 Task: Customize the date range so that invitees can schedule 11 calendar days into the future.
Action: Mouse moved to (476, 390)
Screenshot: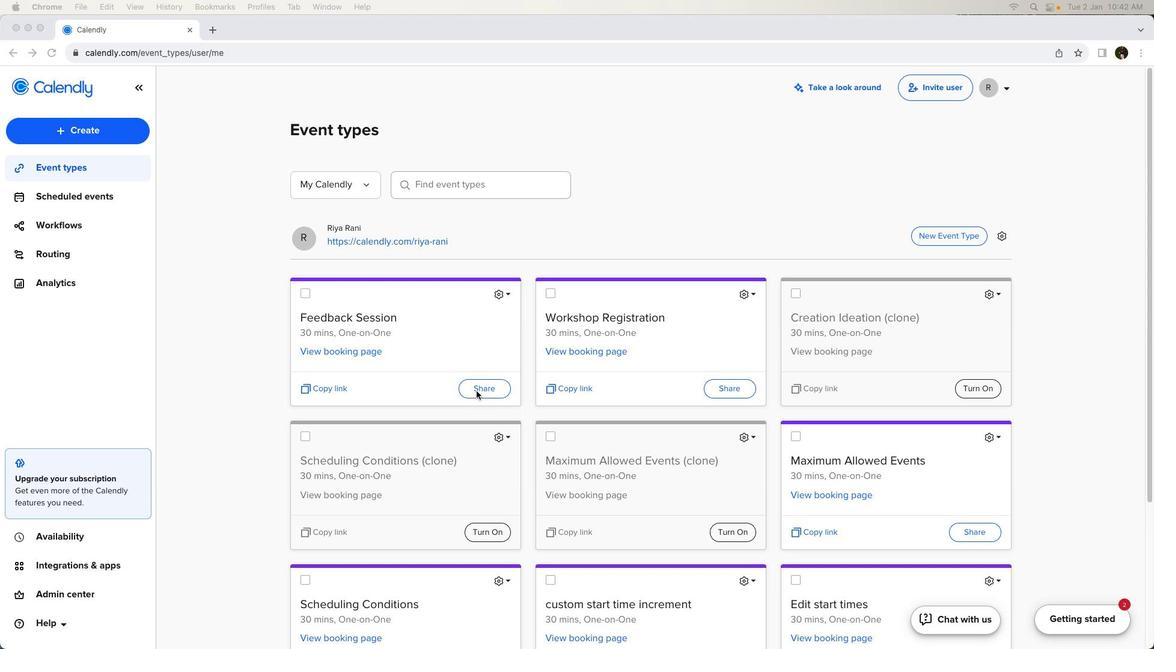 
Action: Mouse pressed left at (476, 390)
Screenshot: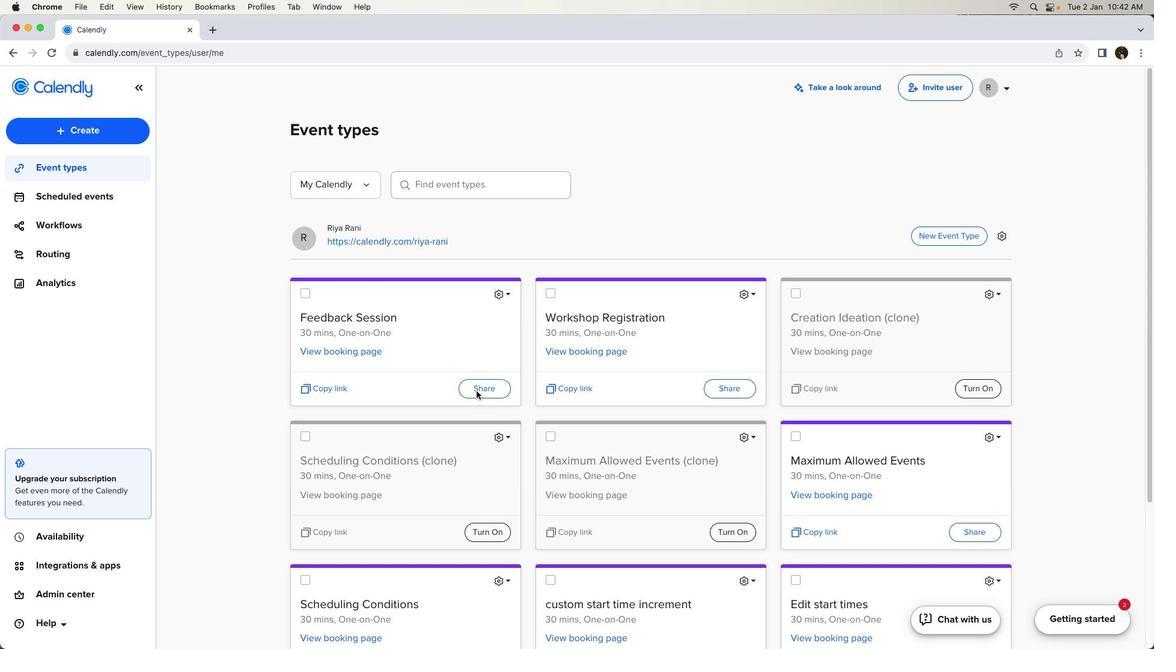
Action: Mouse moved to (476, 390)
Screenshot: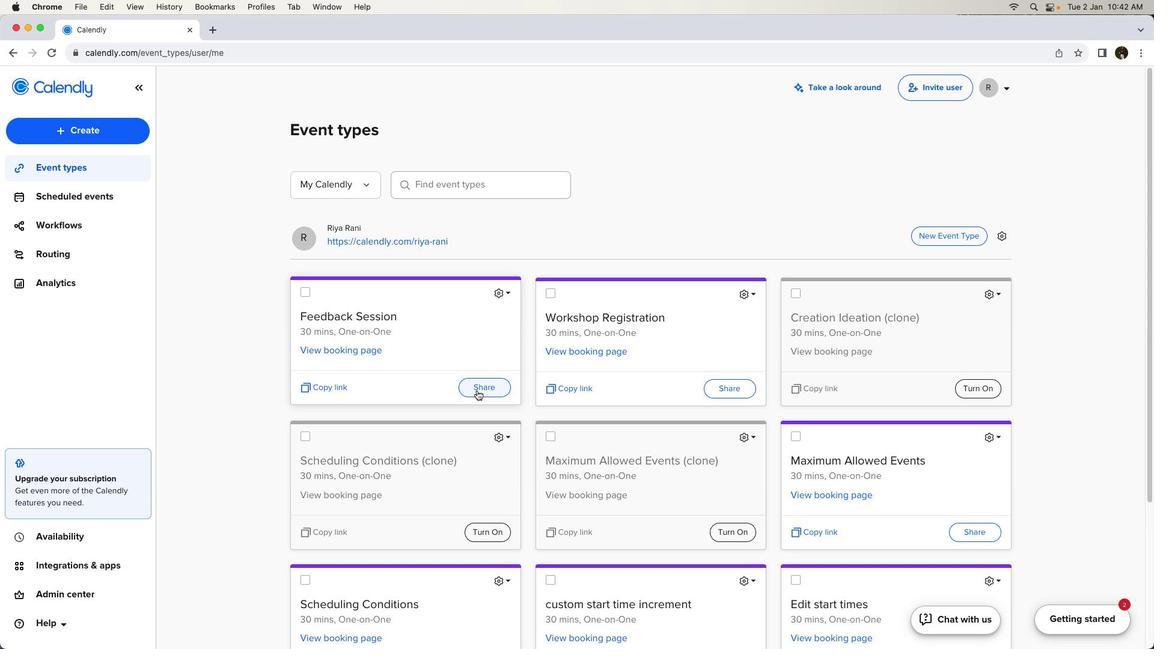 
Action: Mouse pressed left at (476, 390)
Screenshot: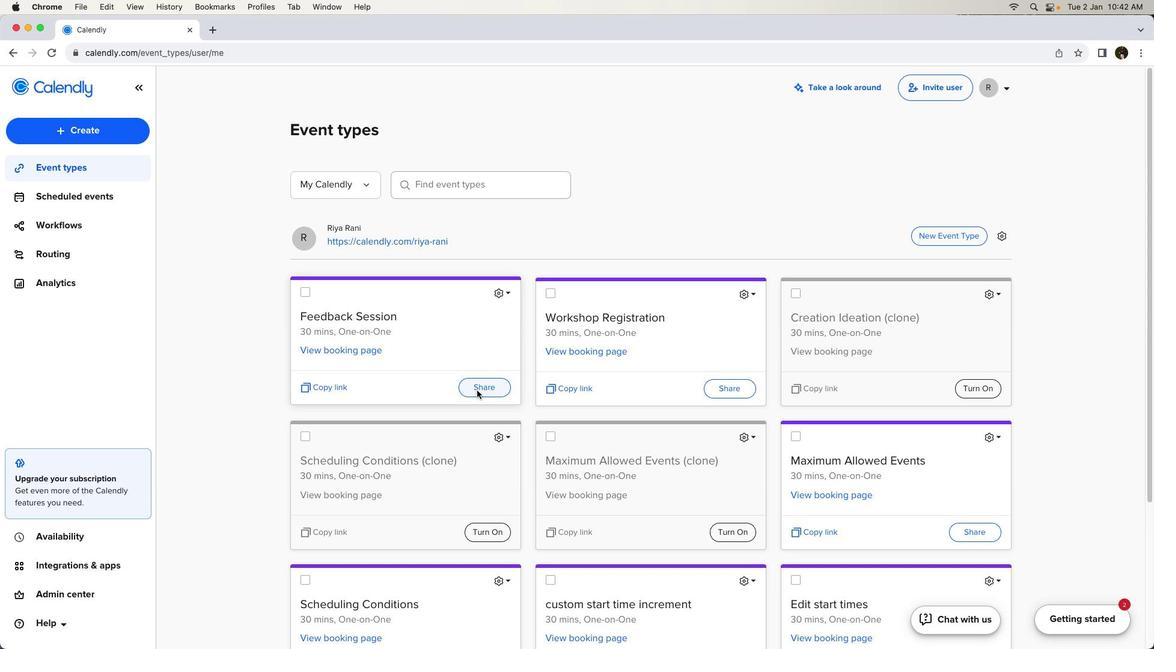 
Action: Mouse moved to (722, 368)
Screenshot: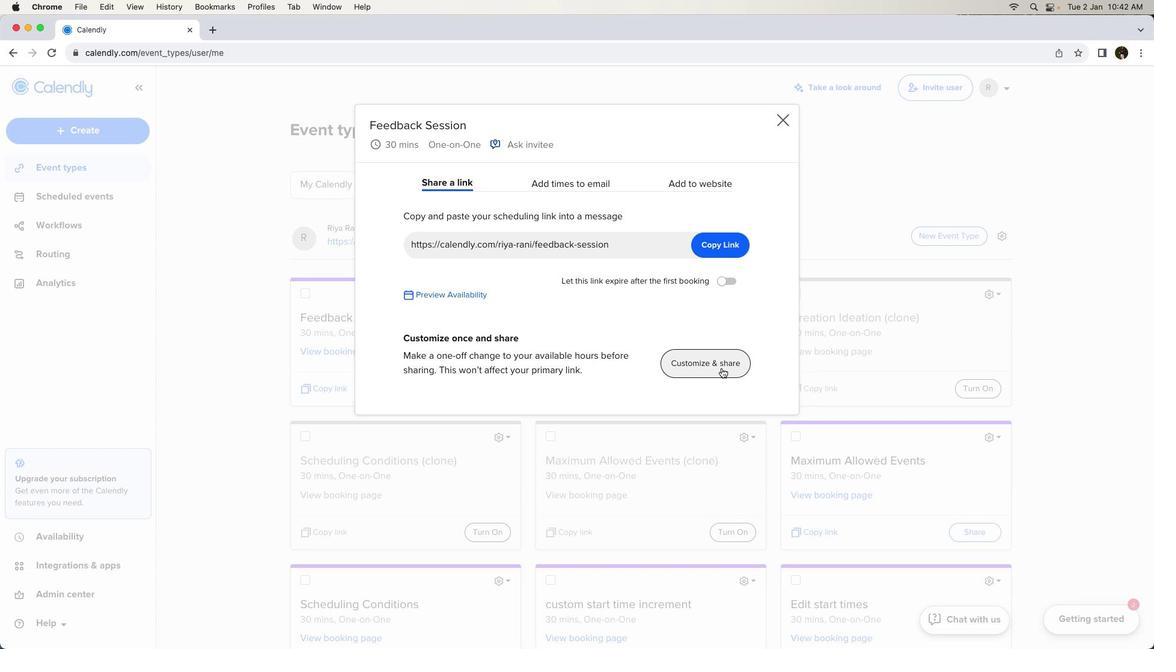 
Action: Mouse pressed left at (722, 368)
Screenshot: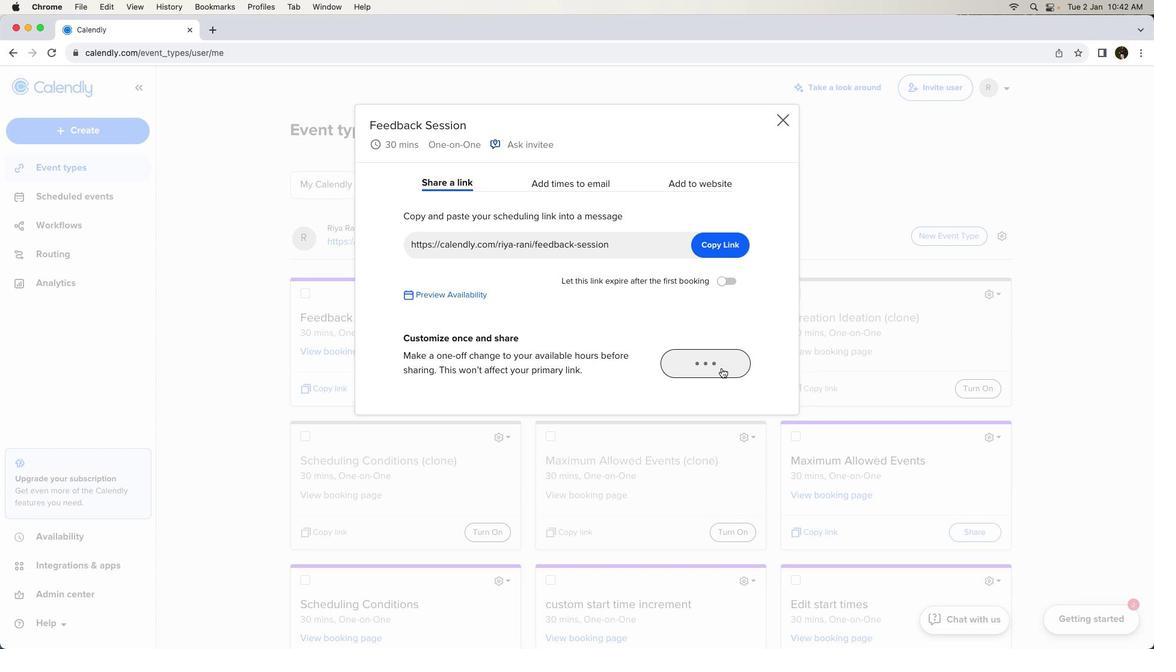 
Action: Mouse moved to (617, 410)
Screenshot: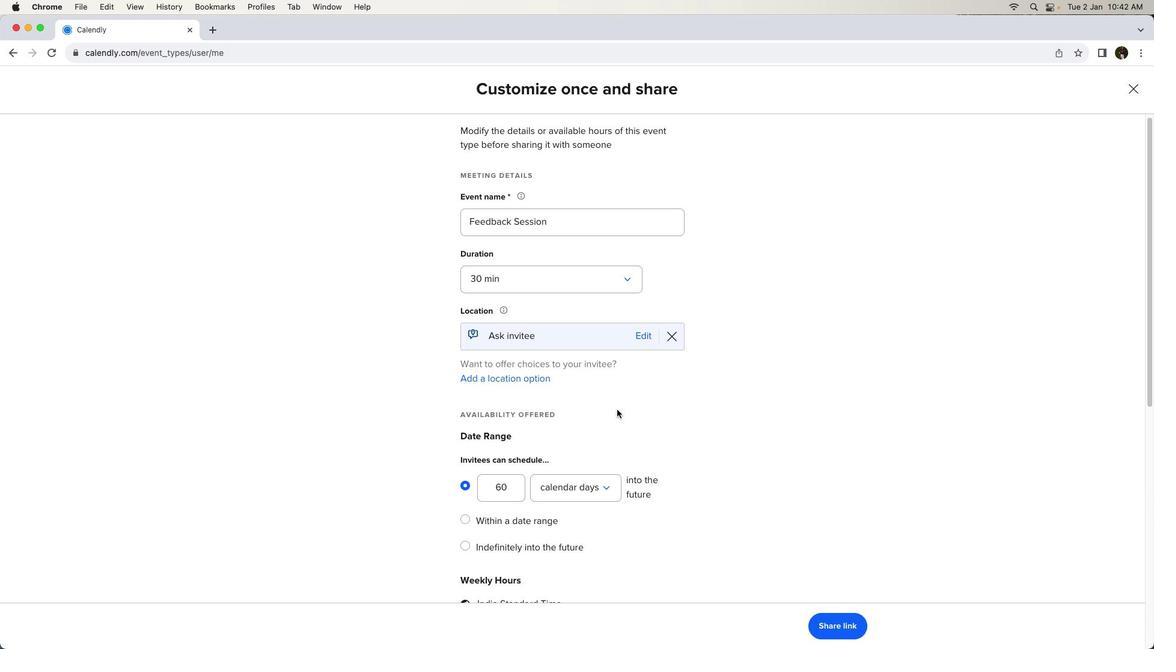 
Action: Mouse scrolled (617, 410) with delta (0, 0)
Screenshot: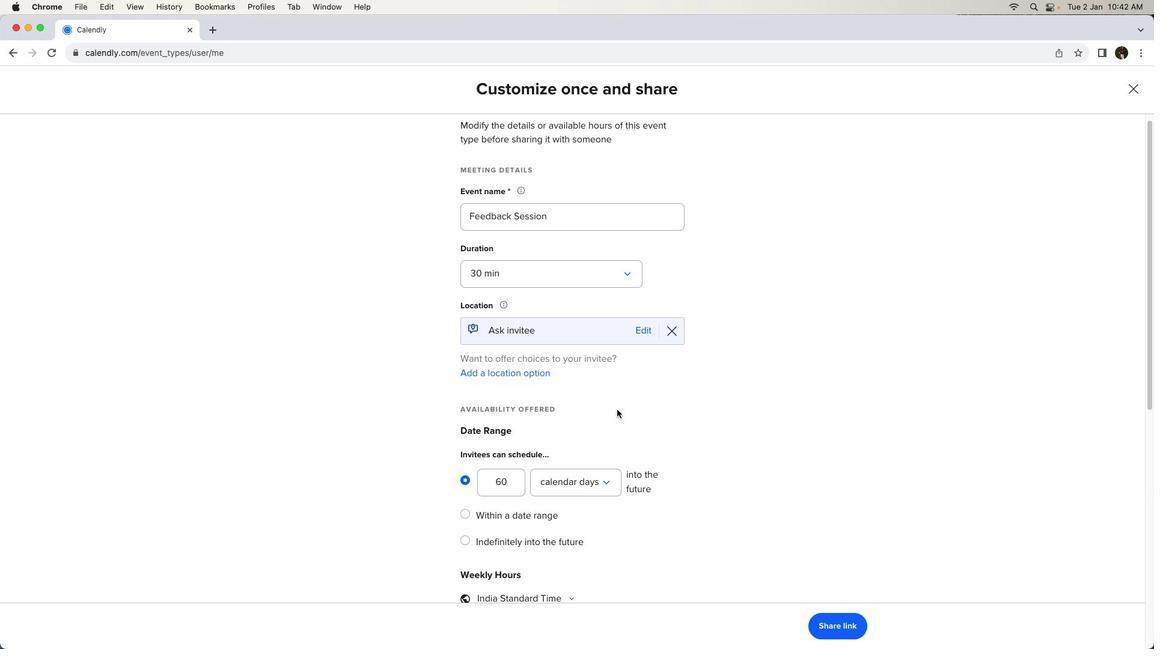 
Action: Mouse scrolled (617, 410) with delta (0, 0)
Screenshot: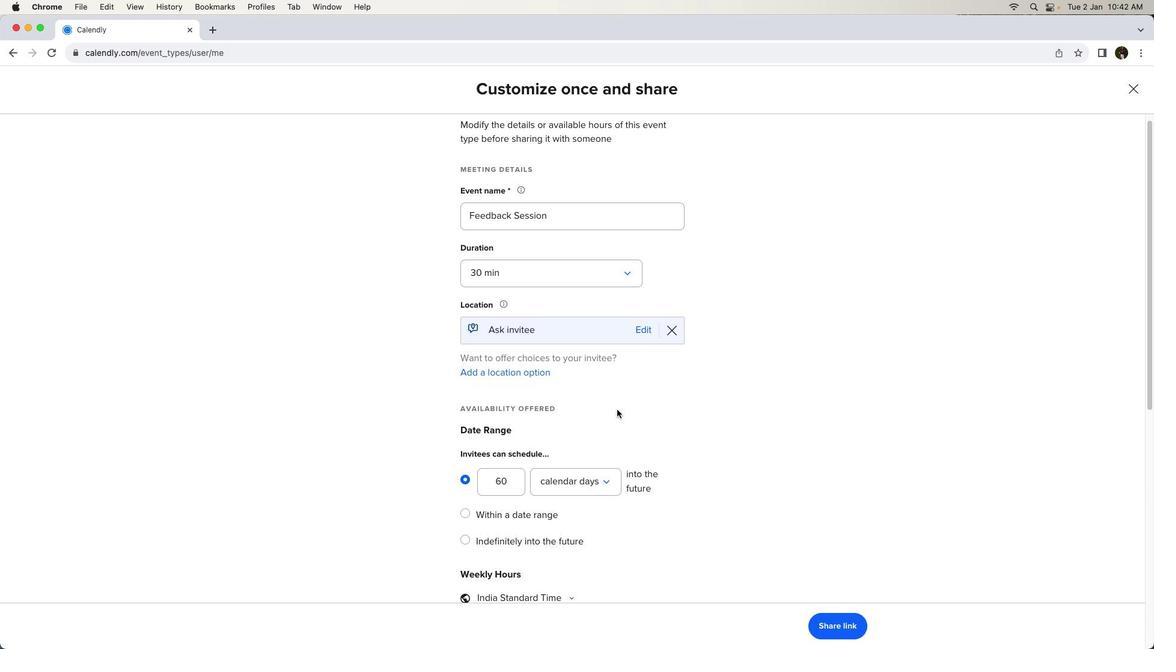 
Action: Mouse scrolled (617, 410) with delta (0, 0)
Screenshot: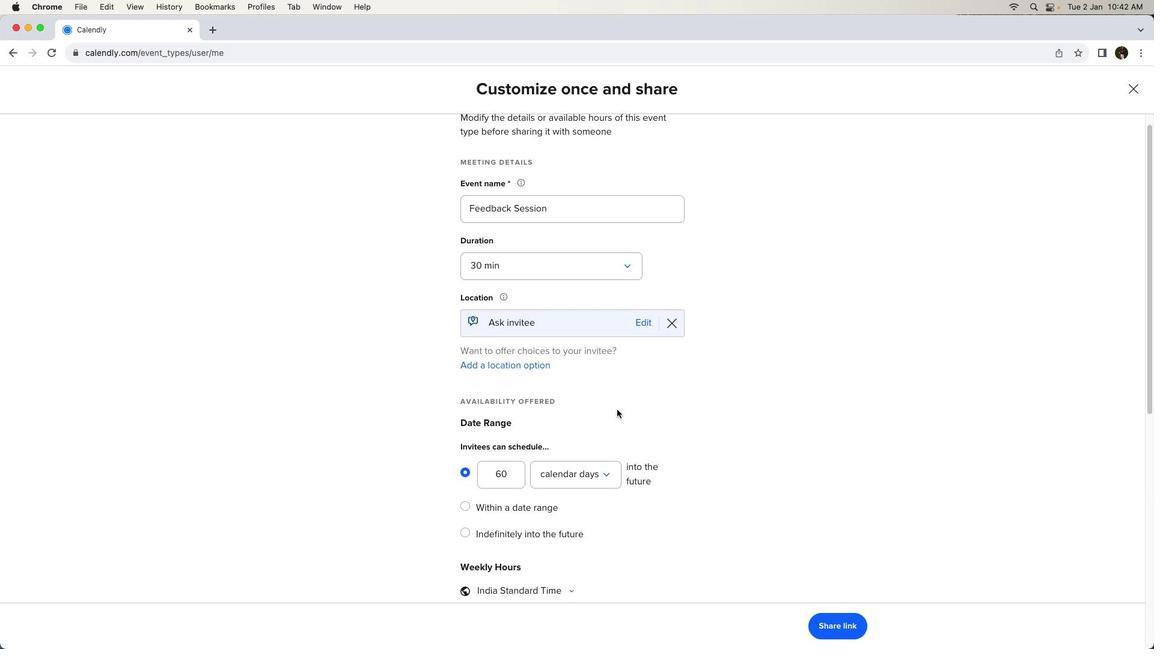 
Action: Mouse scrolled (617, 410) with delta (0, 0)
Screenshot: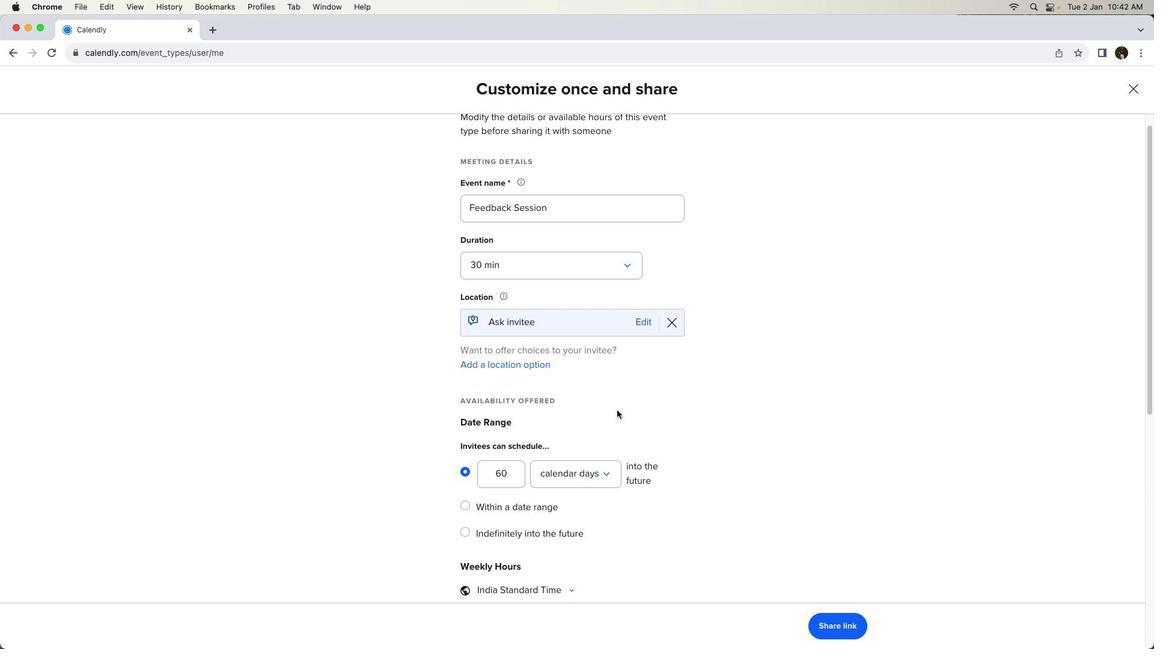 
Action: Mouse moved to (512, 473)
Screenshot: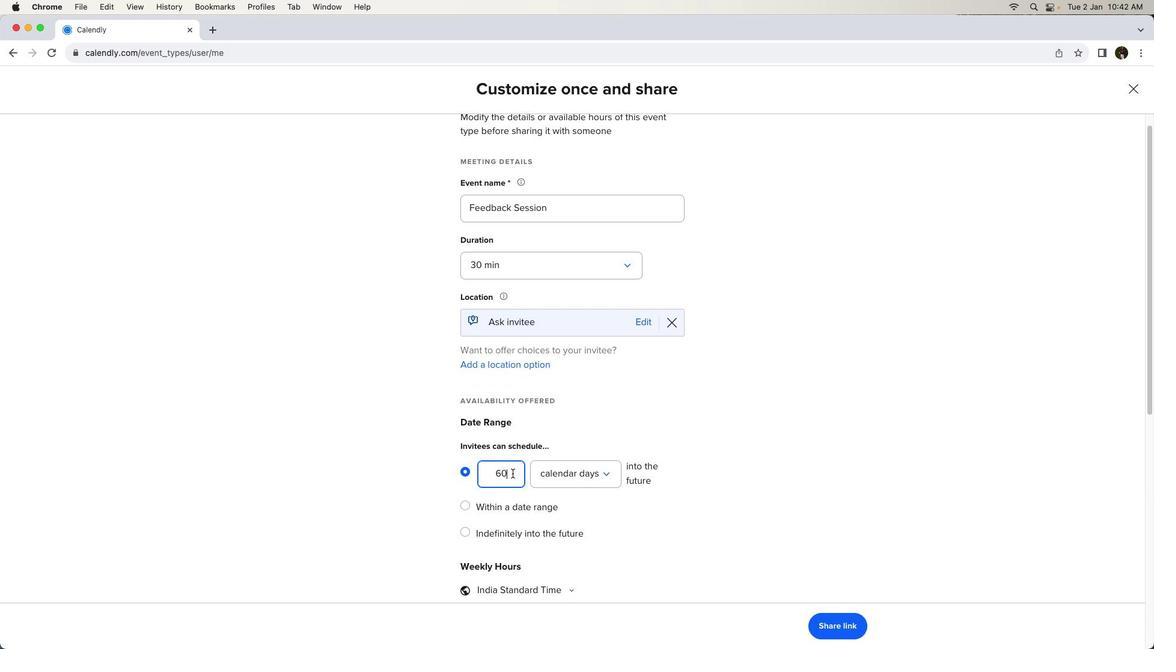 
Action: Mouse pressed left at (512, 473)
Screenshot: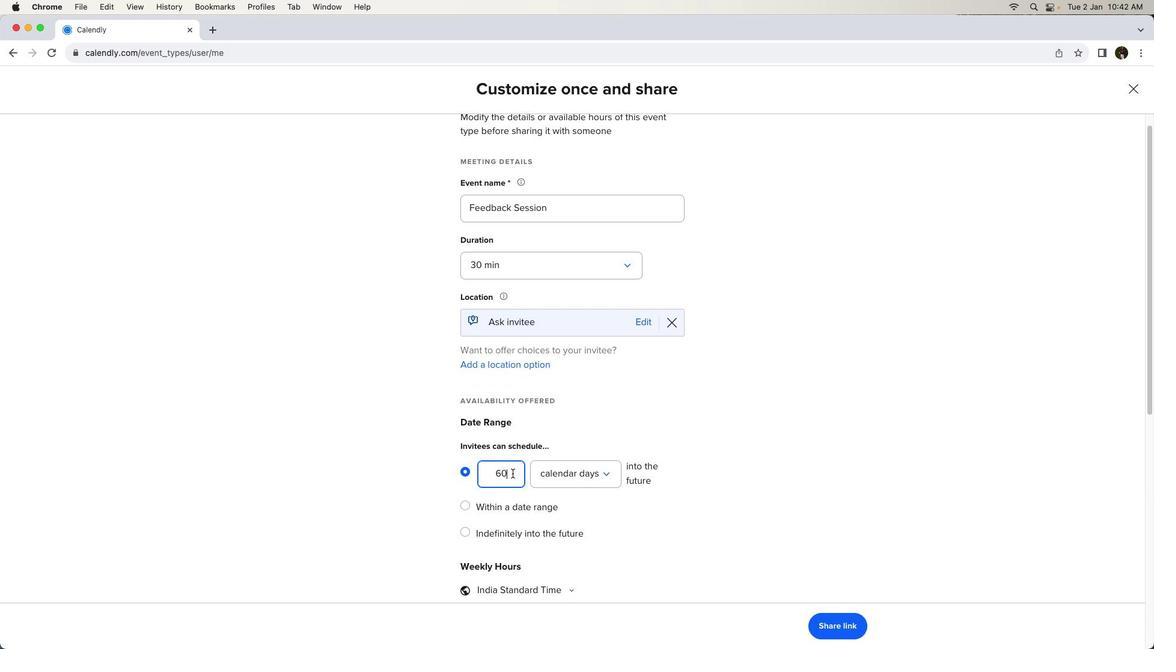 
Action: Mouse moved to (513, 473)
Screenshot: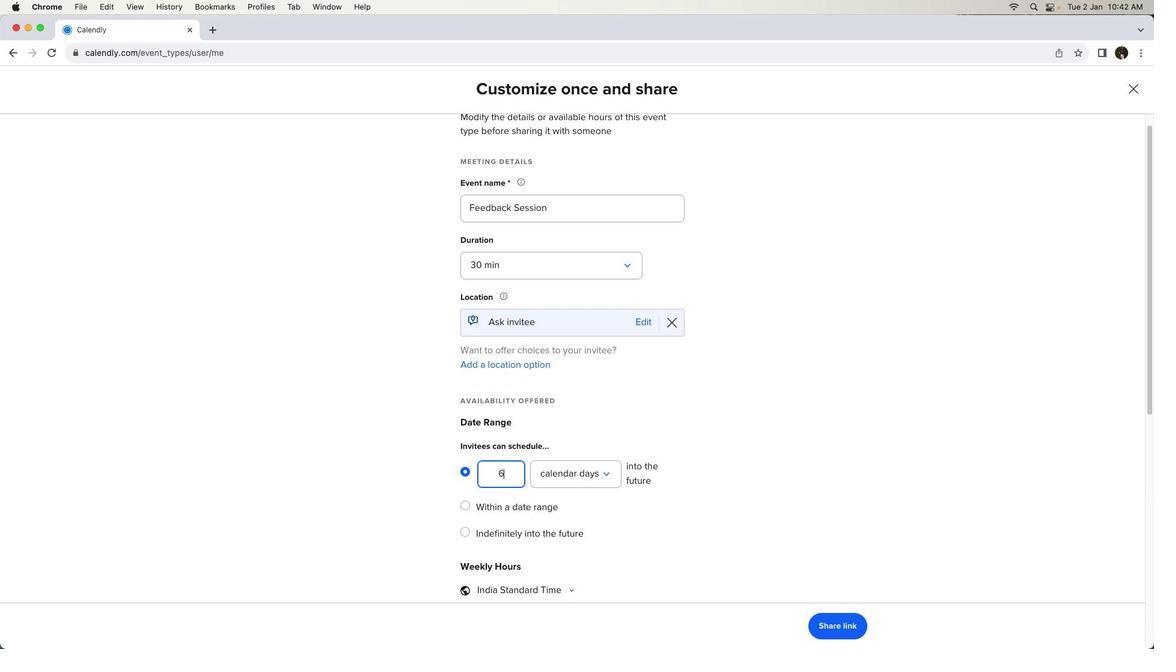 
Action: Key pressed Key.backspaceKey.backspace
Screenshot: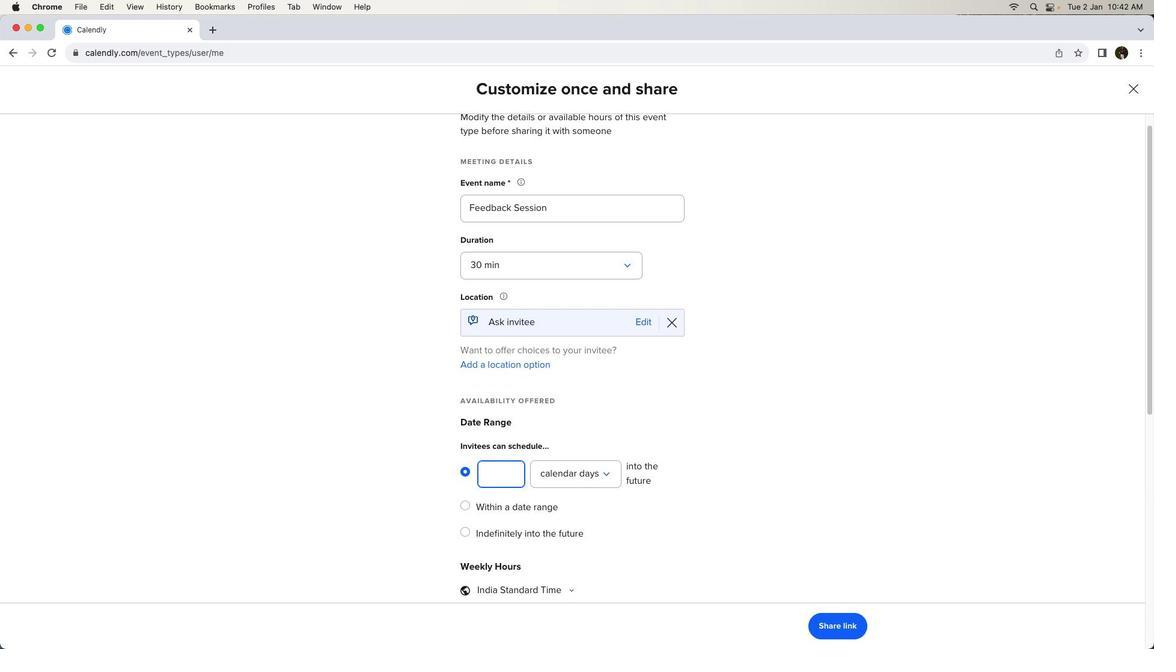 
Action: Mouse moved to (513, 473)
Screenshot: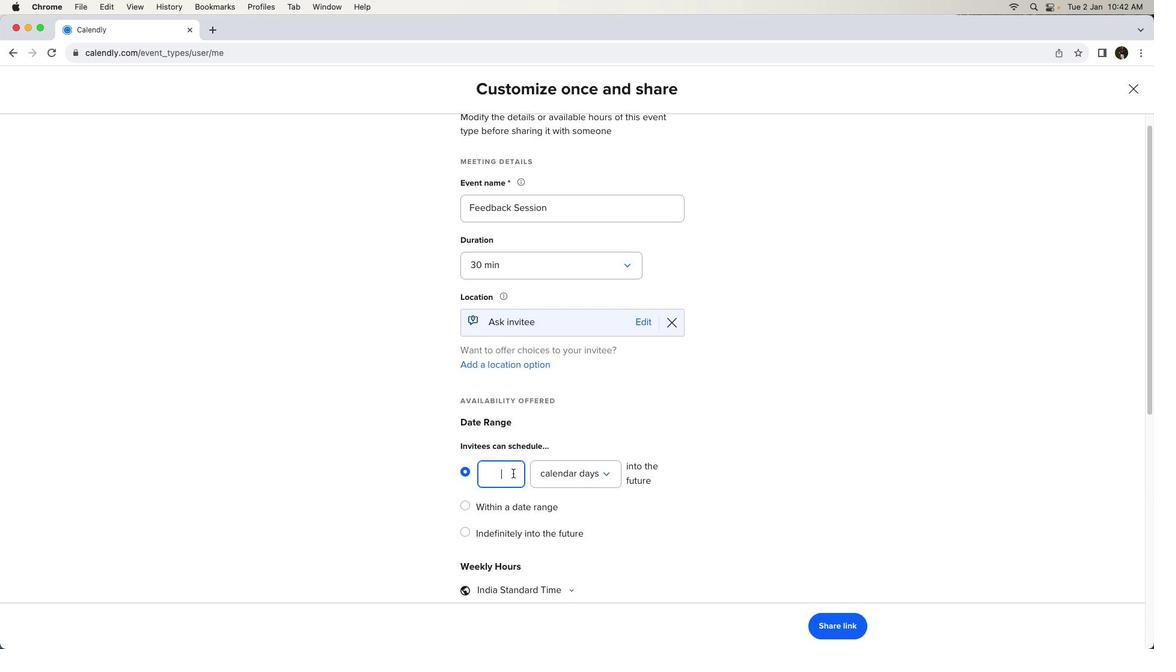 
Action: Key pressed '1''1'
Screenshot: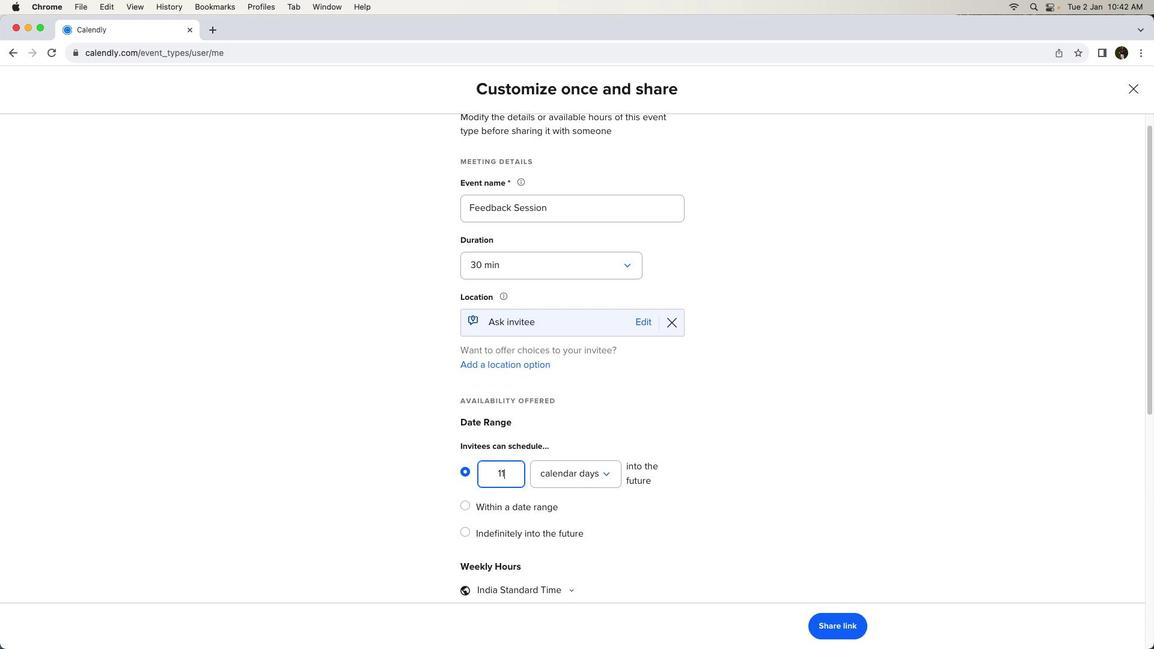 
Action: Mouse moved to (834, 630)
Screenshot: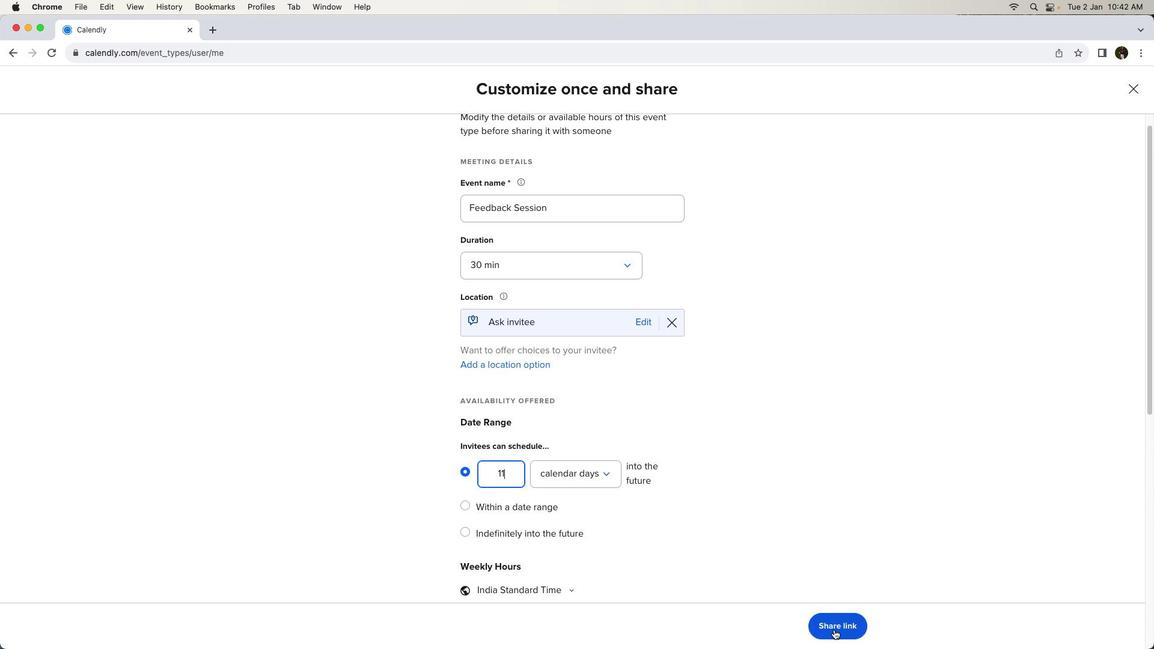 
Action: Mouse pressed left at (834, 630)
Screenshot: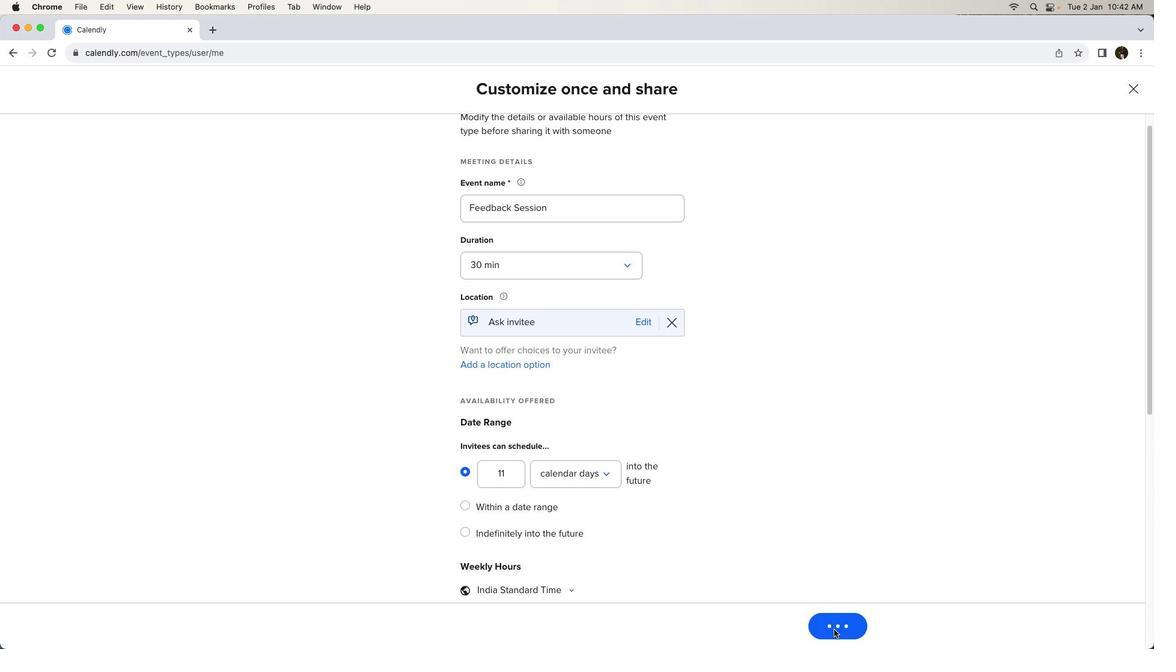 
Action: Mouse moved to (833, 629)
Screenshot: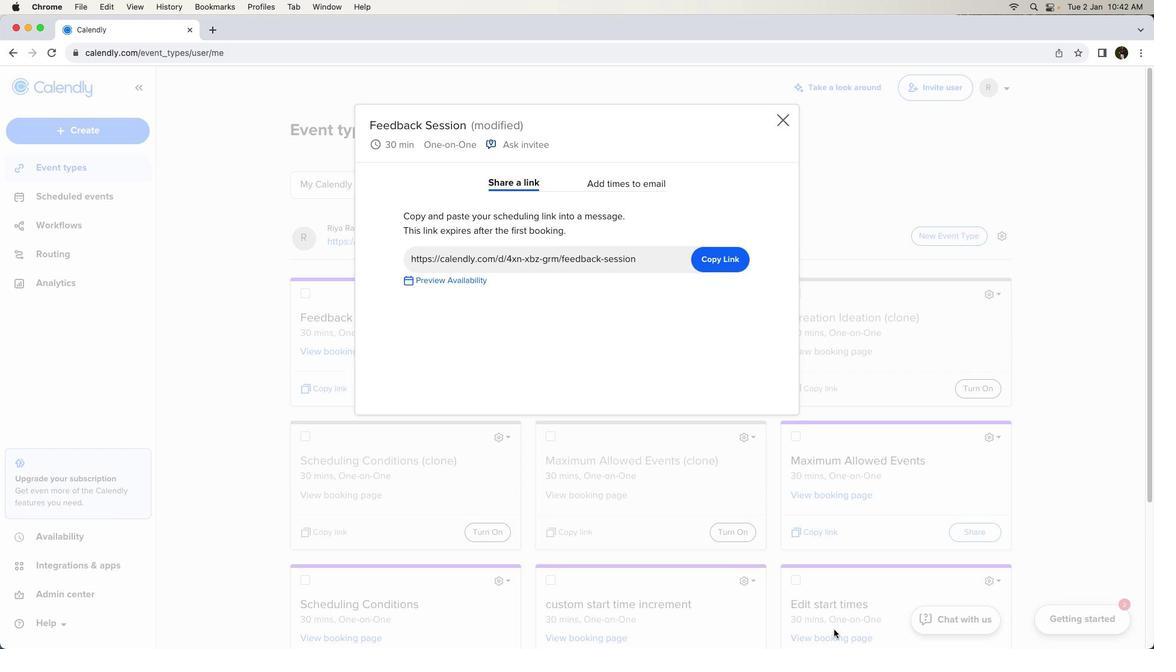 
